 Task: Look for properties with 7 bathrooms.
Action: Mouse moved to (759, 126)
Screenshot: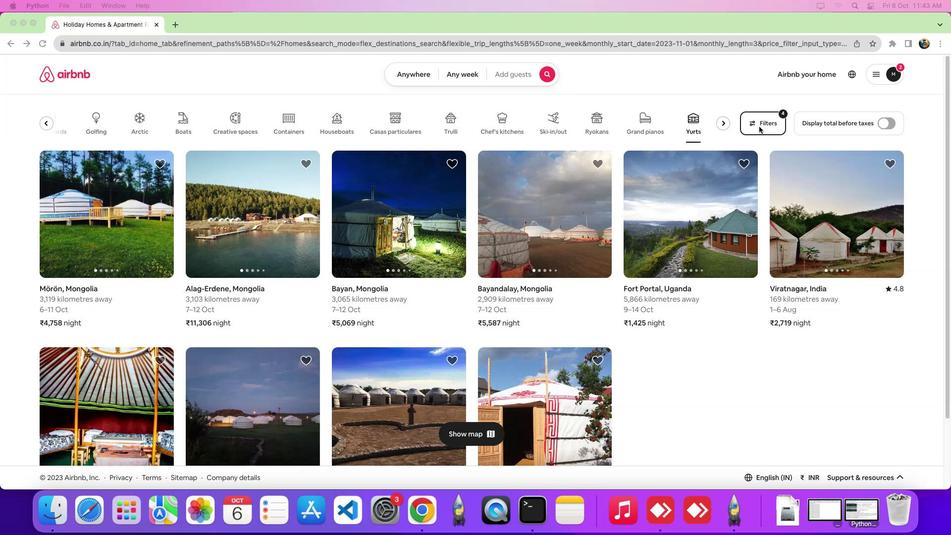 
Action: Mouse pressed left at (759, 126)
Screenshot: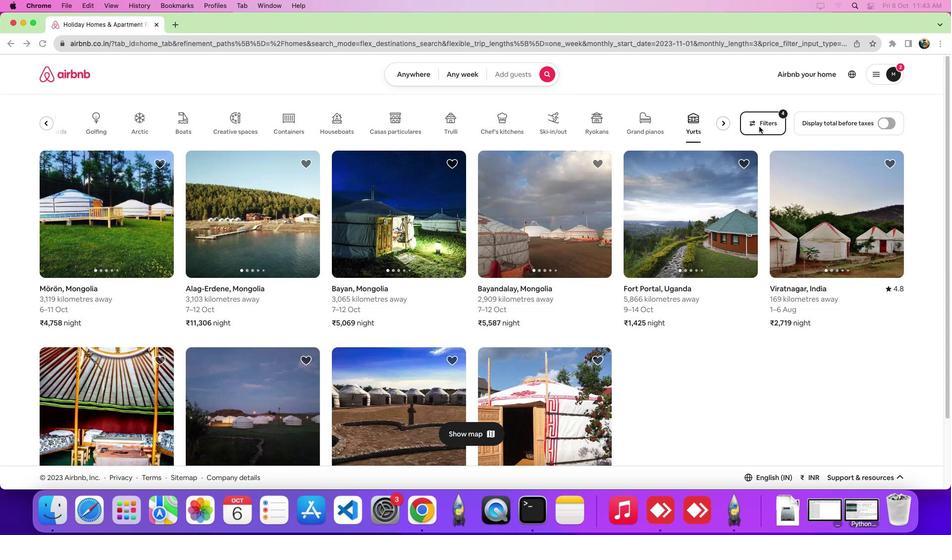 
Action: Mouse pressed left at (759, 126)
Screenshot: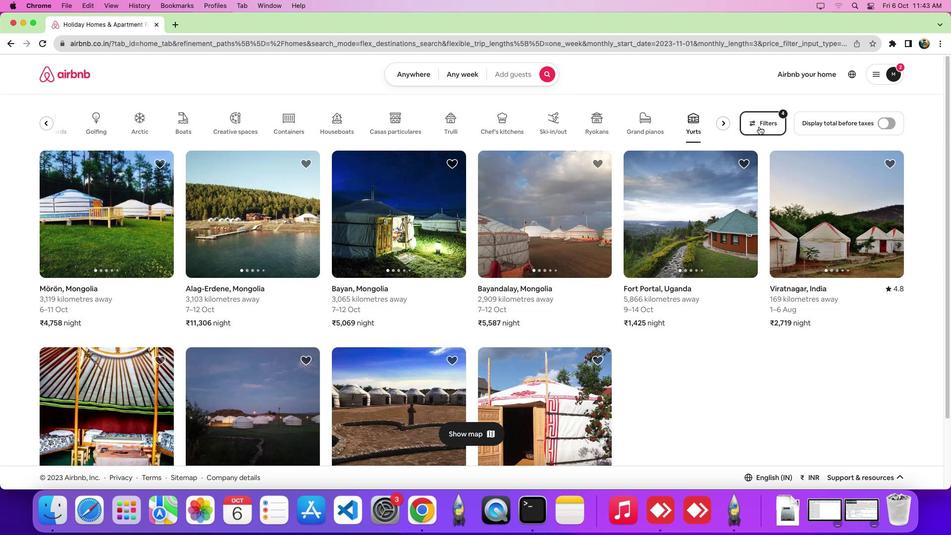 
Action: Mouse moved to (361, 174)
Screenshot: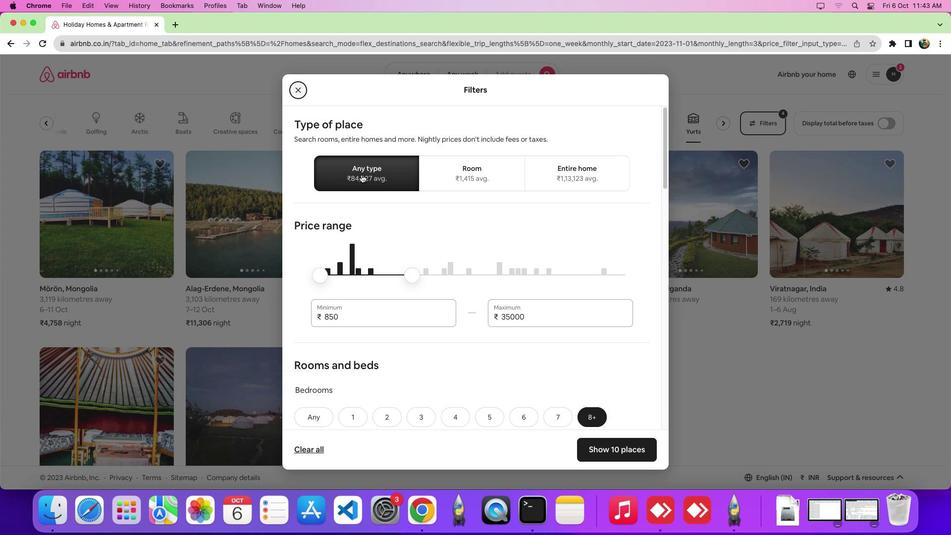 
Action: Mouse pressed left at (361, 174)
Screenshot: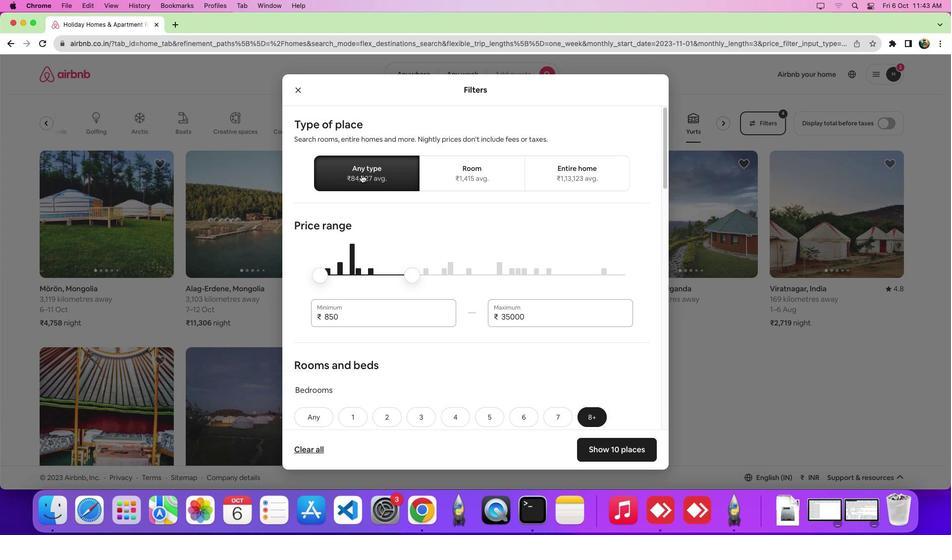 
Action: Mouse moved to (461, 306)
Screenshot: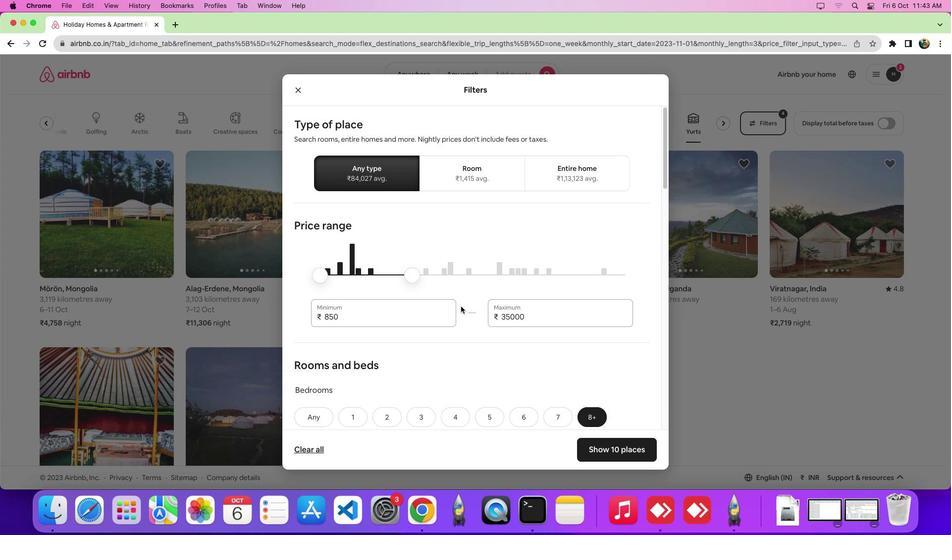 
Action: Mouse scrolled (461, 306) with delta (0, 0)
Screenshot: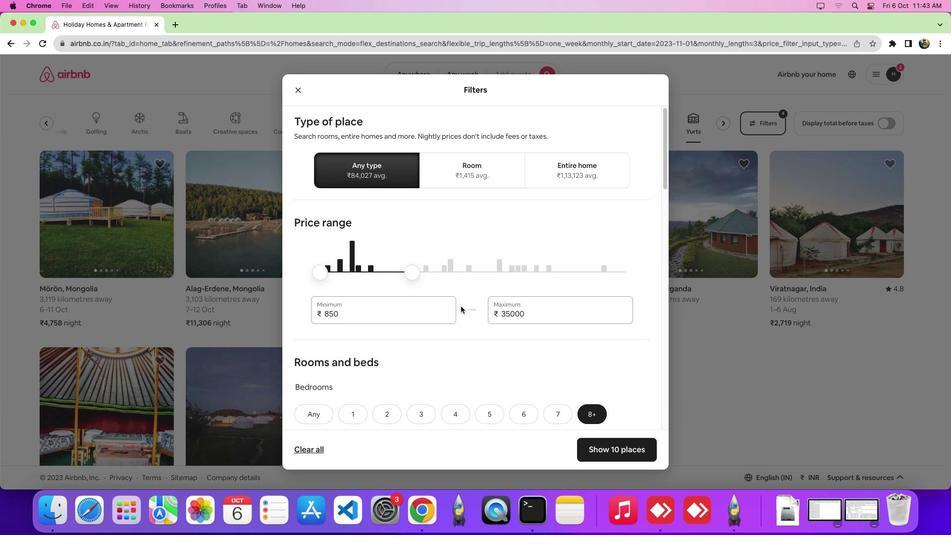 
Action: Mouse scrolled (461, 306) with delta (0, 0)
Screenshot: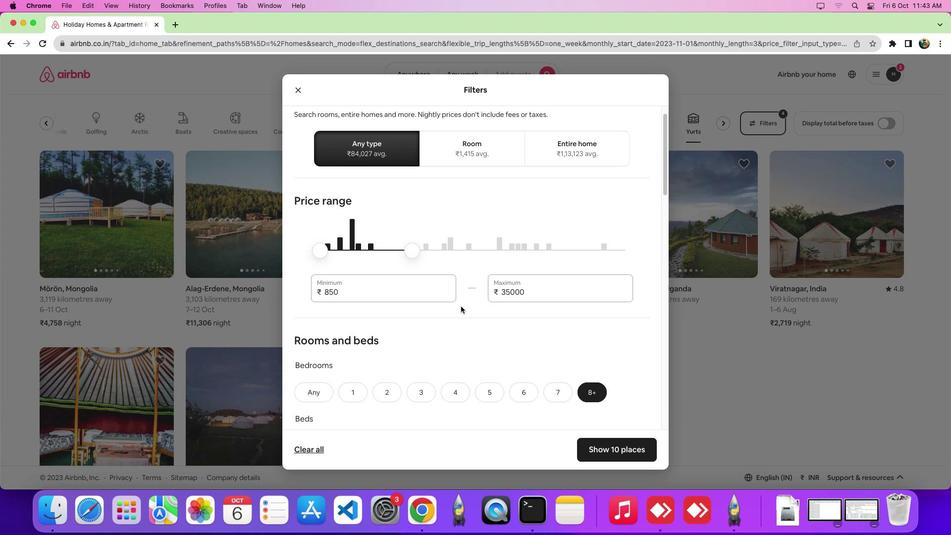 
Action: Mouse scrolled (461, 306) with delta (0, -3)
Screenshot: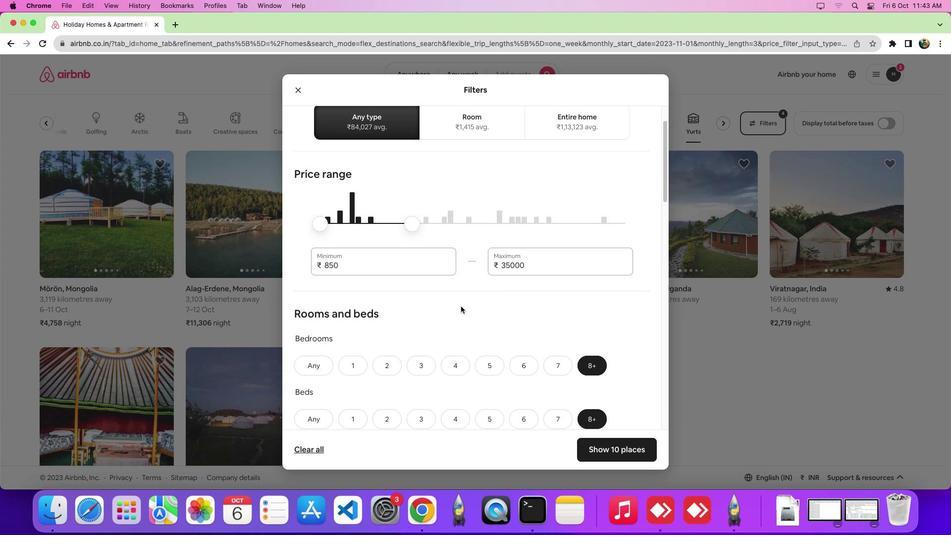 
Action: Mouse scrolled (461, 306) with delta (0, -3)
Screenshot: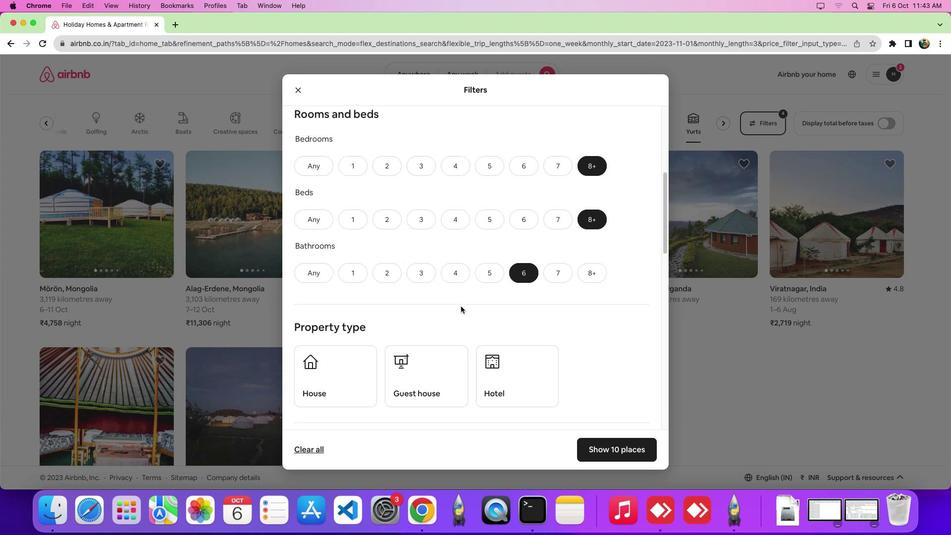 
Action: Mouse moved to (555, 204)
Screenshot: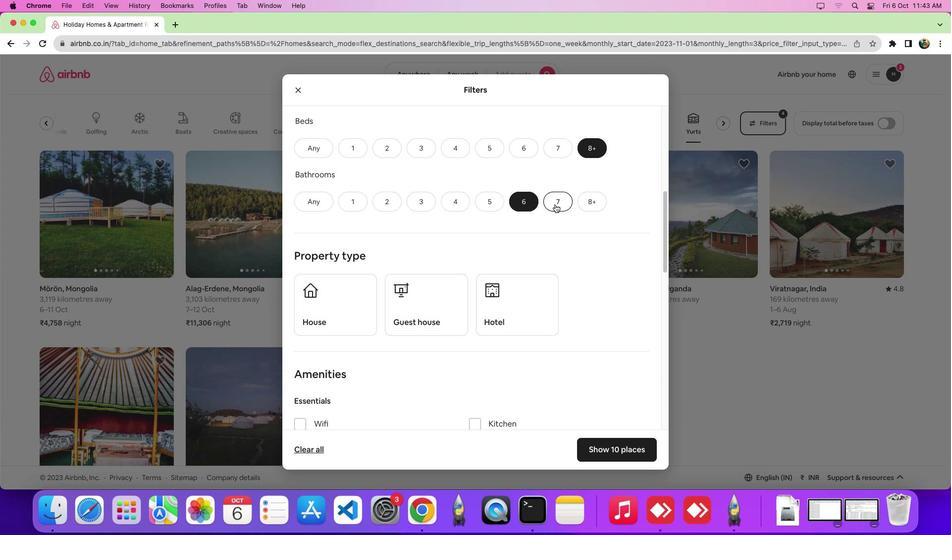 
Action: Mouse pressed left at (555, 204)
Screenshot: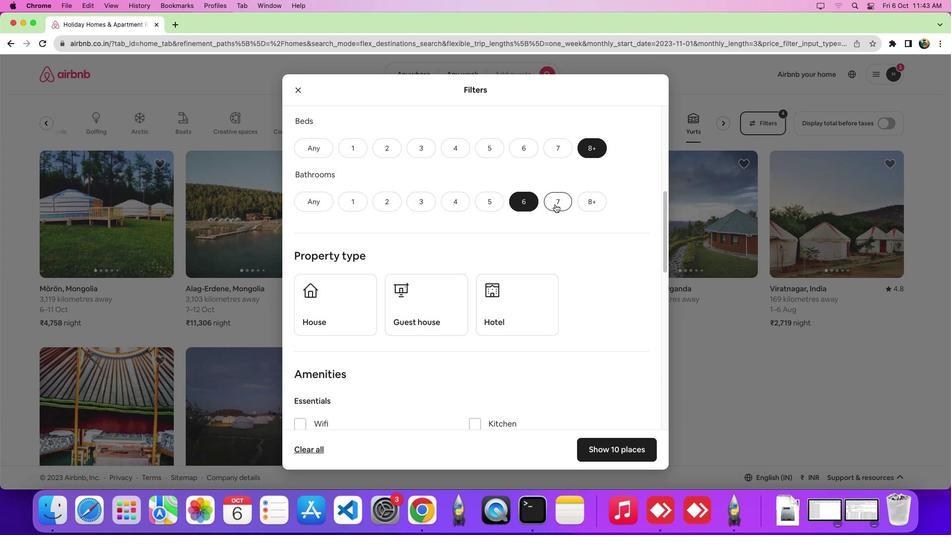 
Action: Mouse moved to (613, 441)
Screenshot: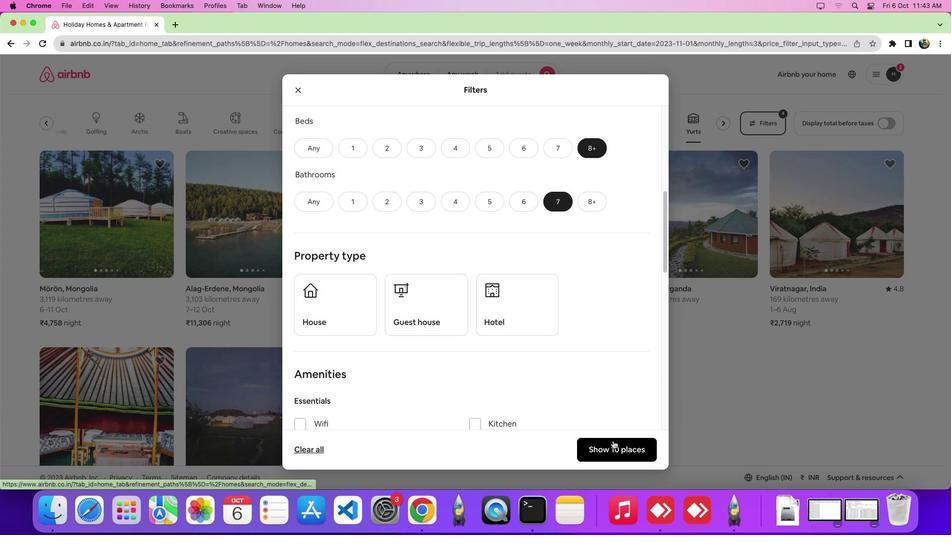 
Action: Mouse pressed left at (613, 441)
Screenshot: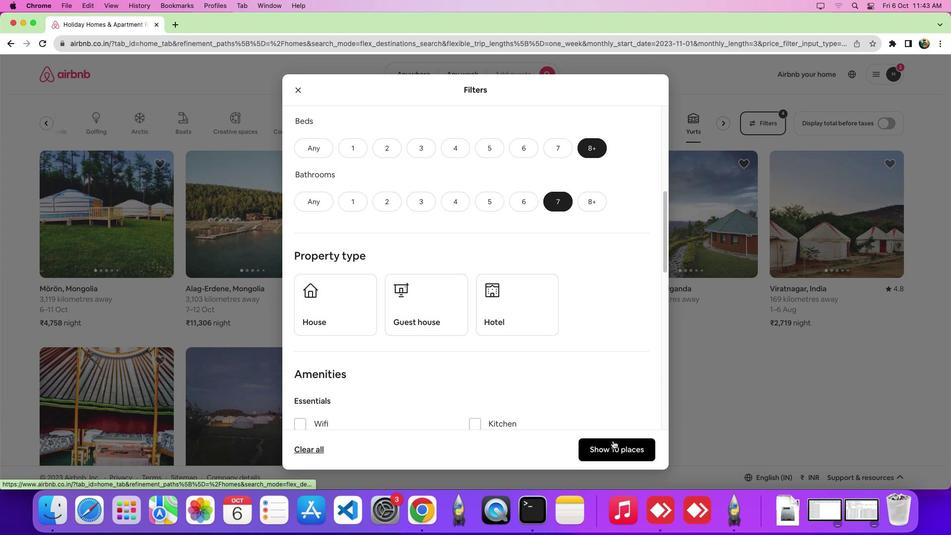 
Action: Mouse moved to (579, 395)
Screenshot: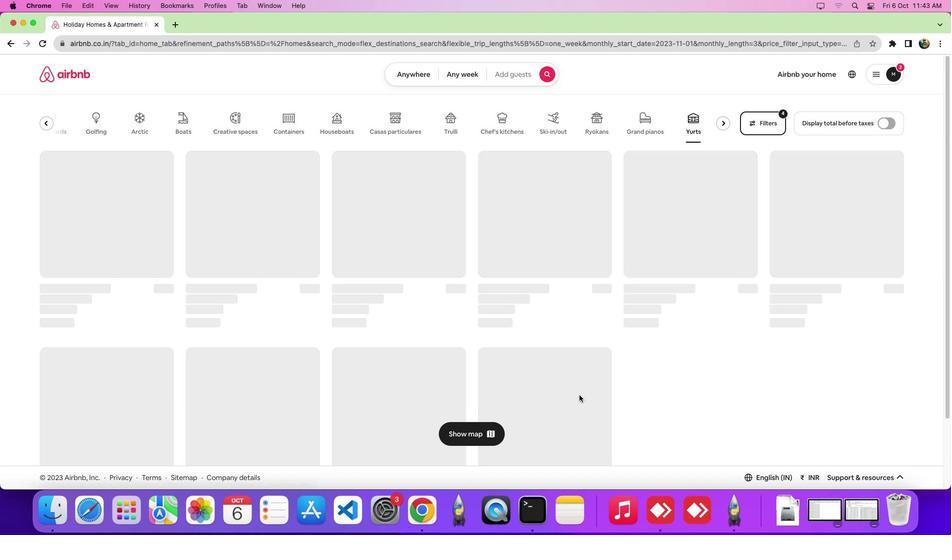 
